 Task: Search one way flight ticket for 2 adults, 2 children, 2 infants in seat in first from Gustavus: Gustavus Airport to Greenville: Pitt-greenville Airport on 5-2-2023. Choice of flights is Delta. Number of bags: 2 carry on bags. Price is upto 91000. Outbound departure time preference is 14:15.
Action: Mouse moved to (466, 543)
Screenshot: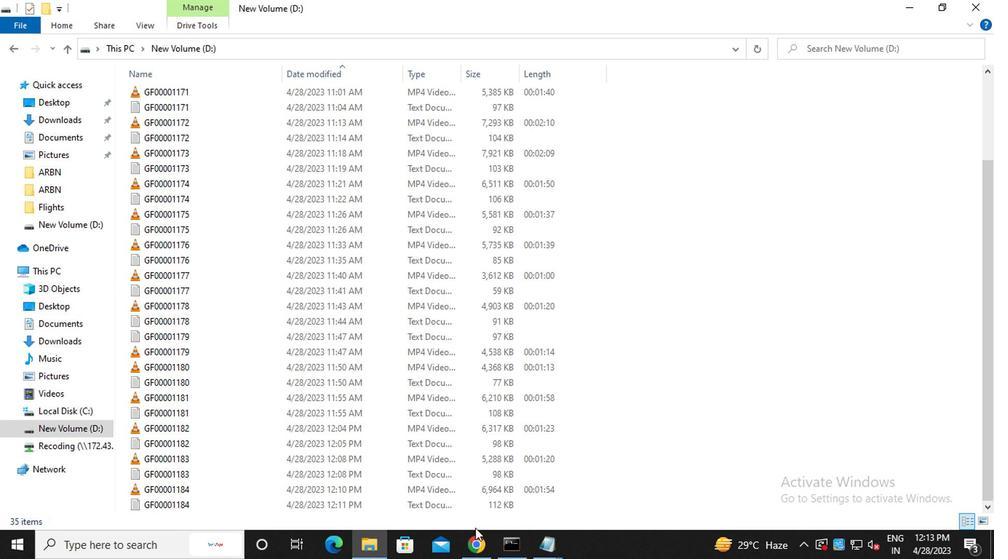 
Action: Mouse pressed left at (466, 543)
Screenshot: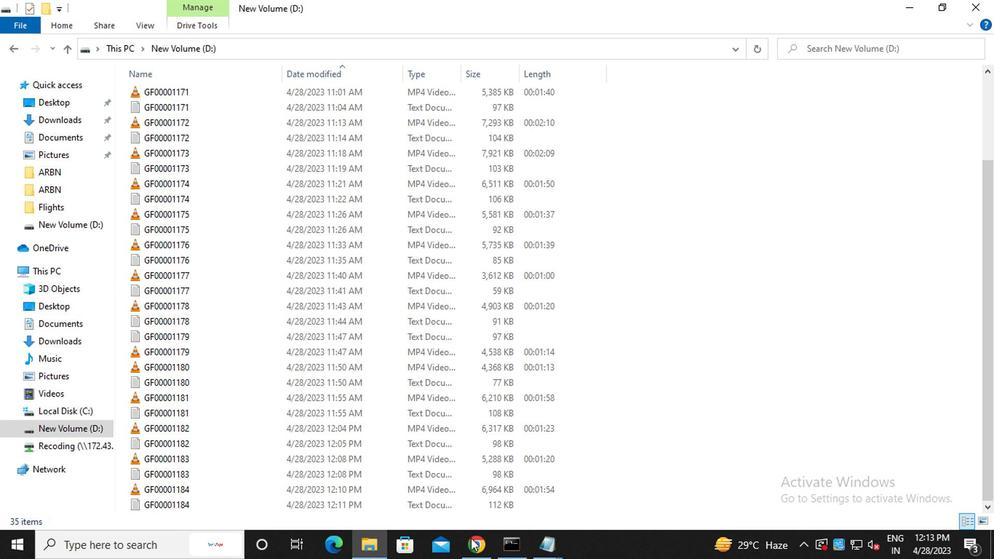 
Action: Mouse moved to (190, 129)
Screenshot: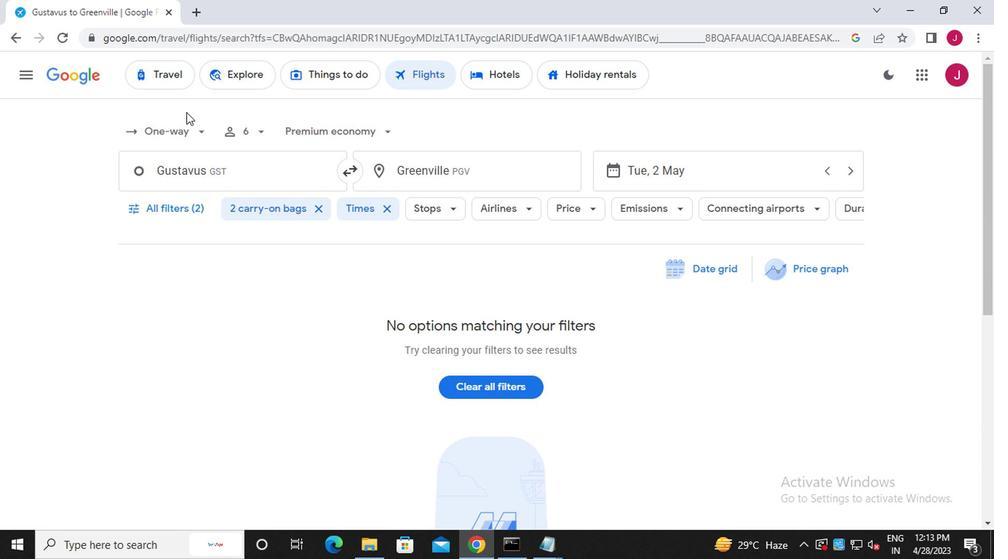 
Action: Mouse pressed left at (190, 129)
Screenshot: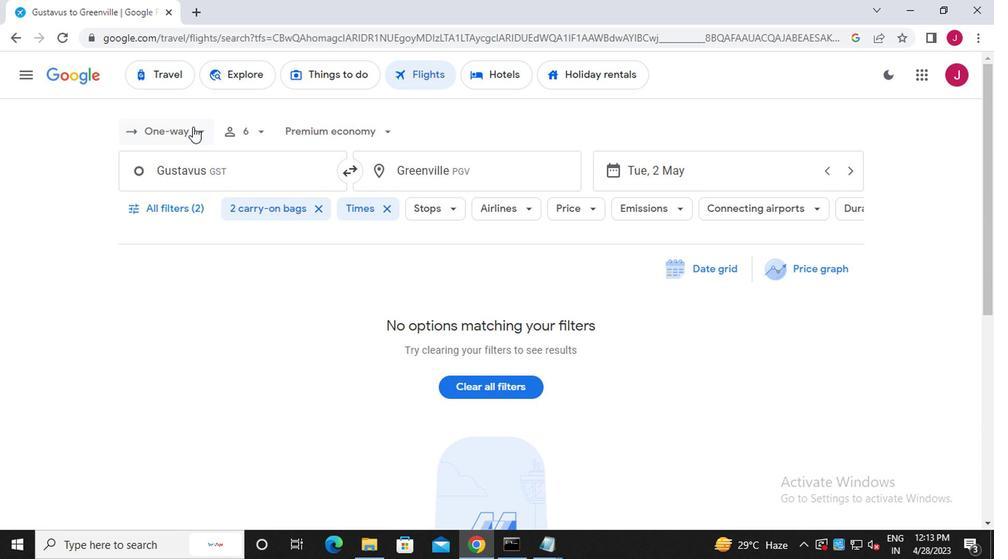 
Action: Mouse moved to (187, 195)
Screenshot: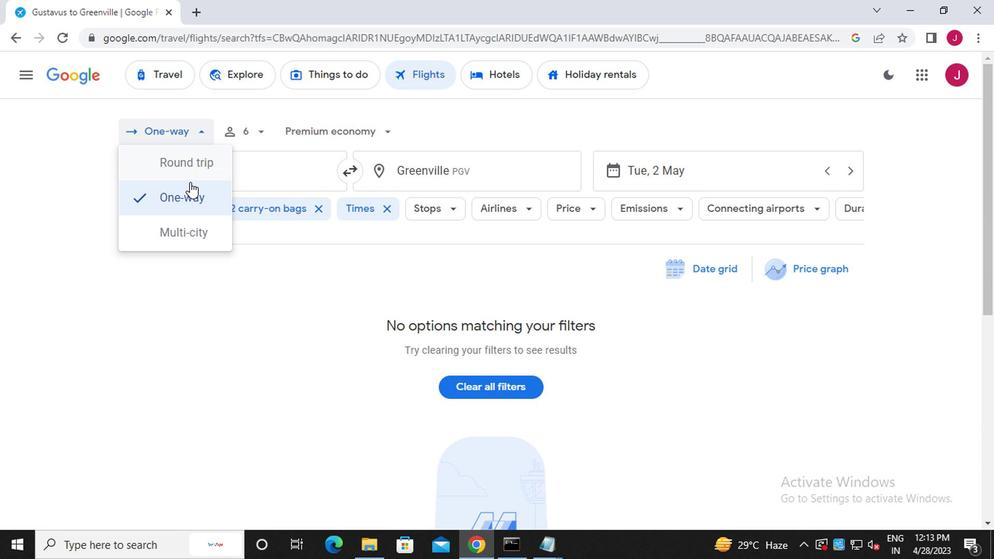 
Action: Mouse pressed left at (187, 195)
Screenshot: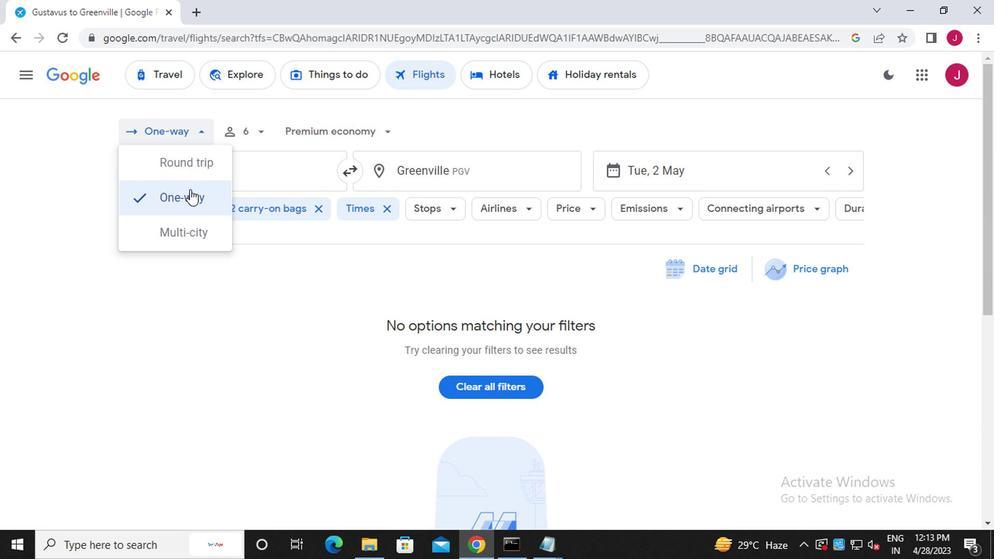 
Action: Mouse moved to (254, 127)
Screenshot: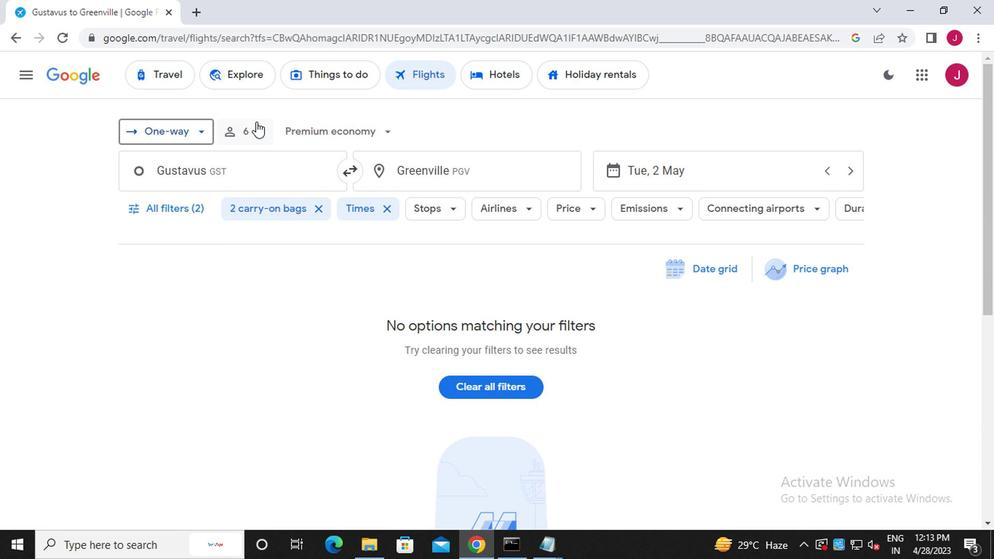 
Action: Mouse pressed left at (254, 127)
Screenshot: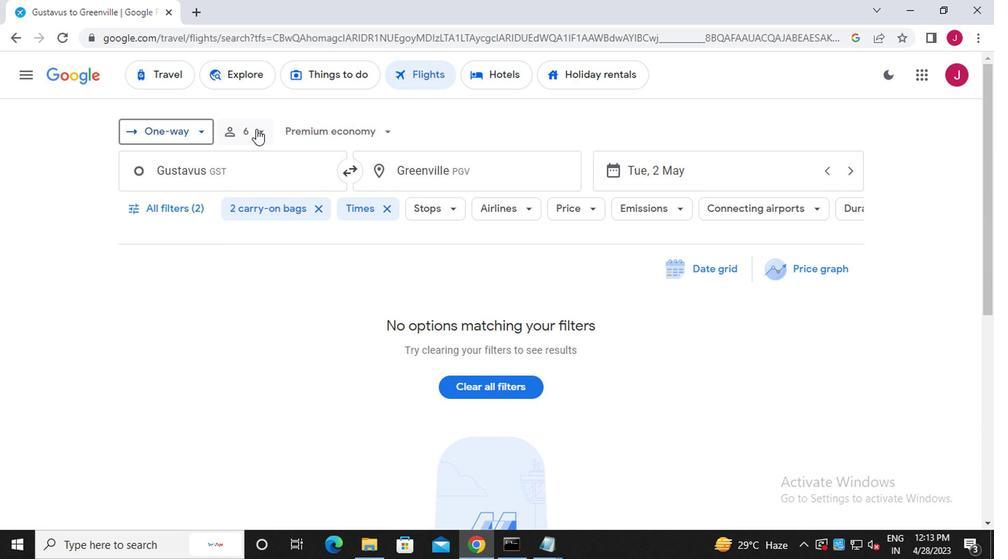 
Action: Mouse moved to (344, 129)
Screenshot: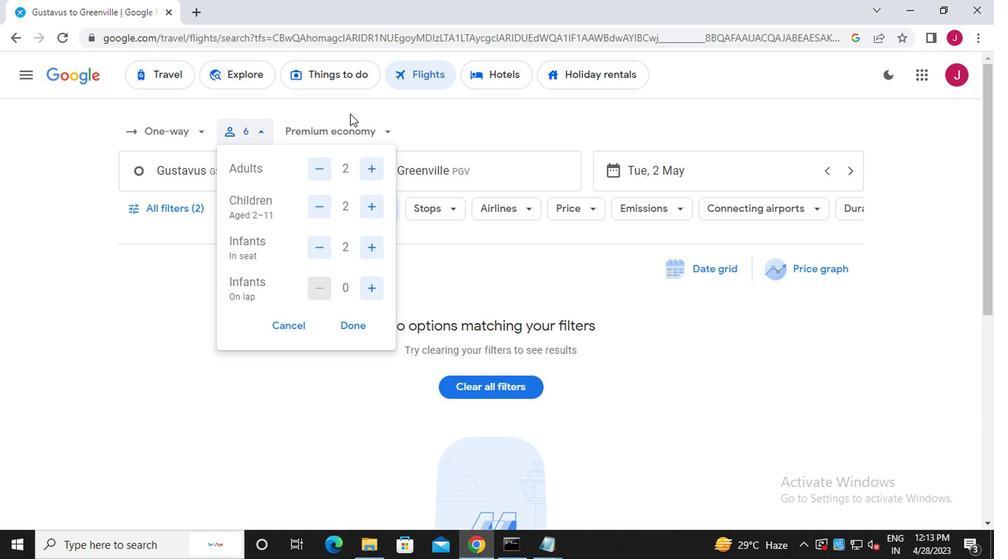
Action: Mouse pressed left at (344, 129)
Screenshot: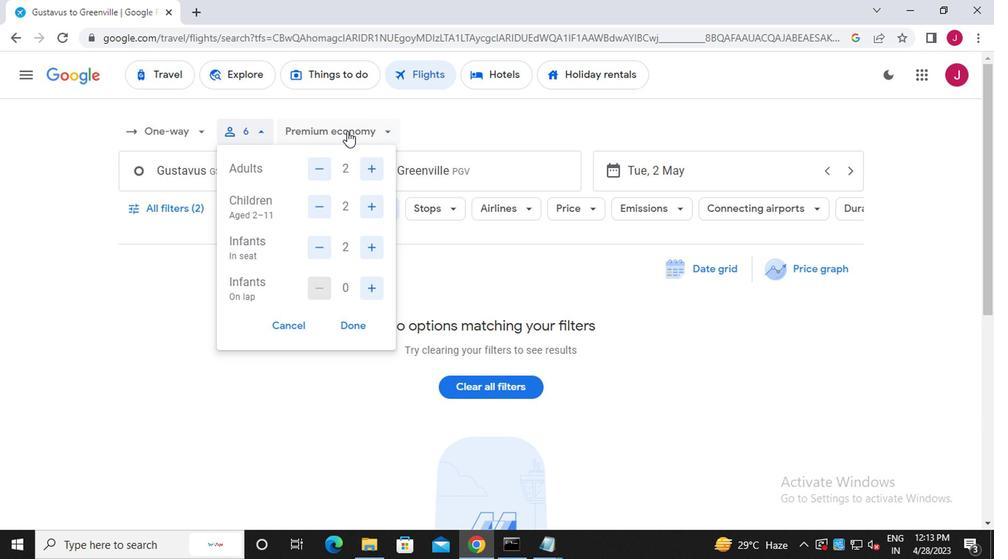 
Action: Mouse moved to (480, 181)
Screenshot: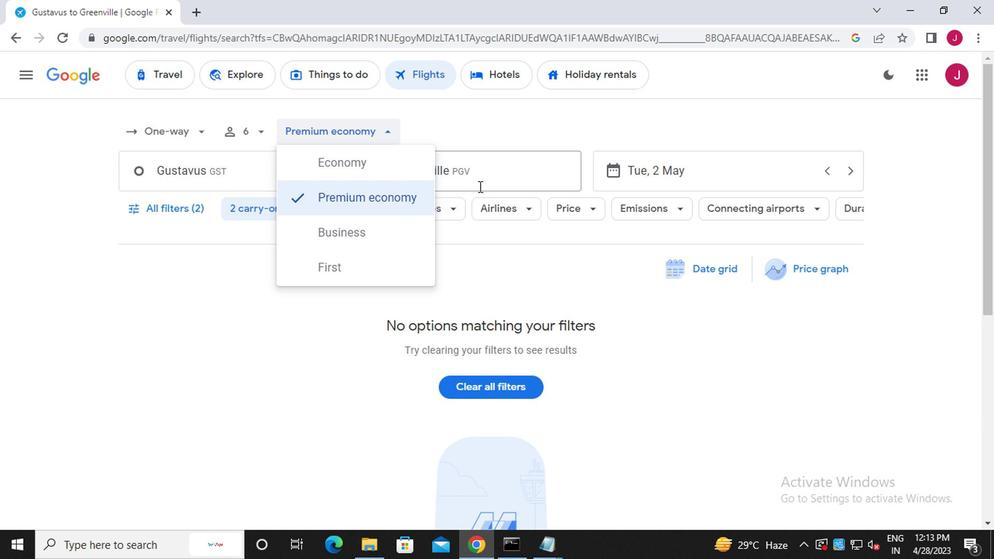 
Action: Mouse pressed left at (480, 181)
Screenshot: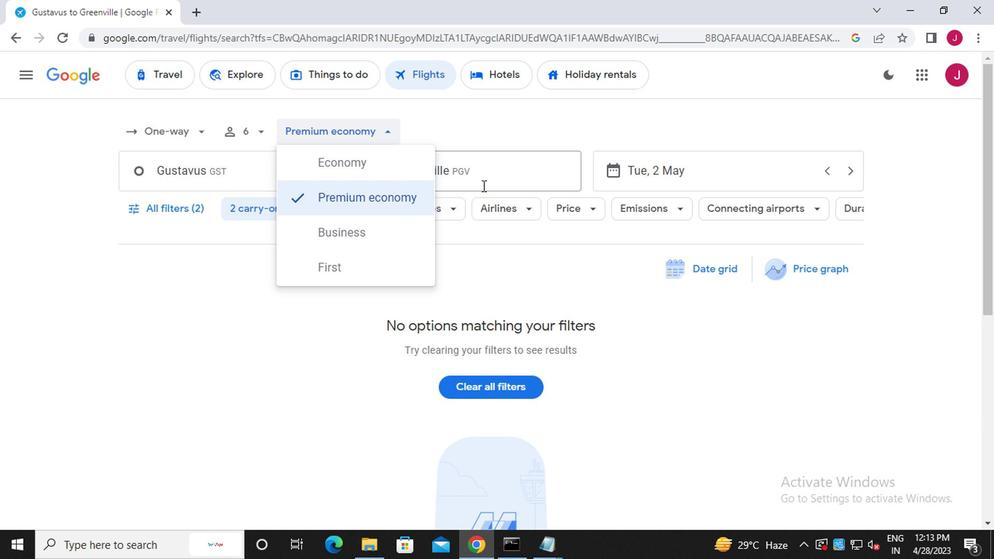 
Action: Mouse moved to (281, 175)
Screenshot: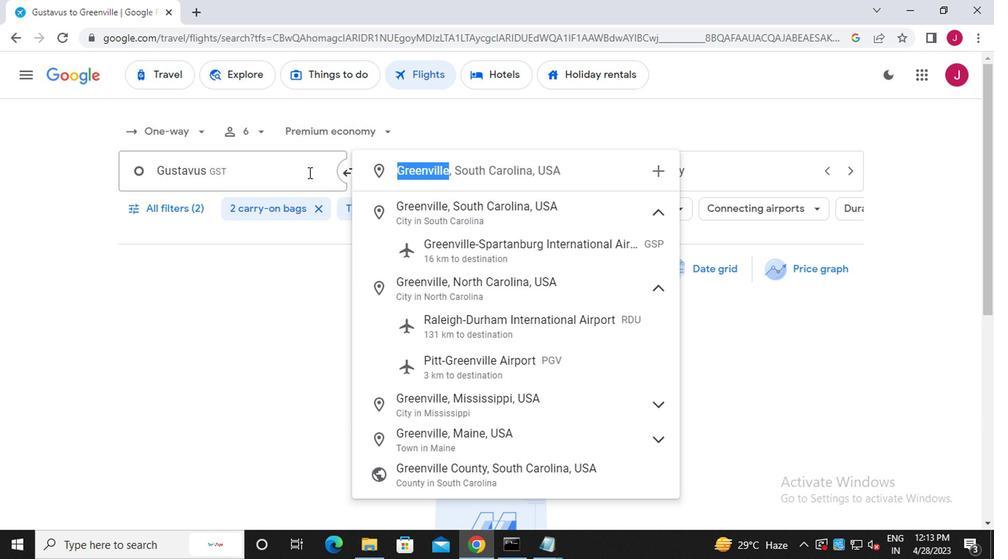 
Action: Mouse pressed left at (281, 175)
Screenshot: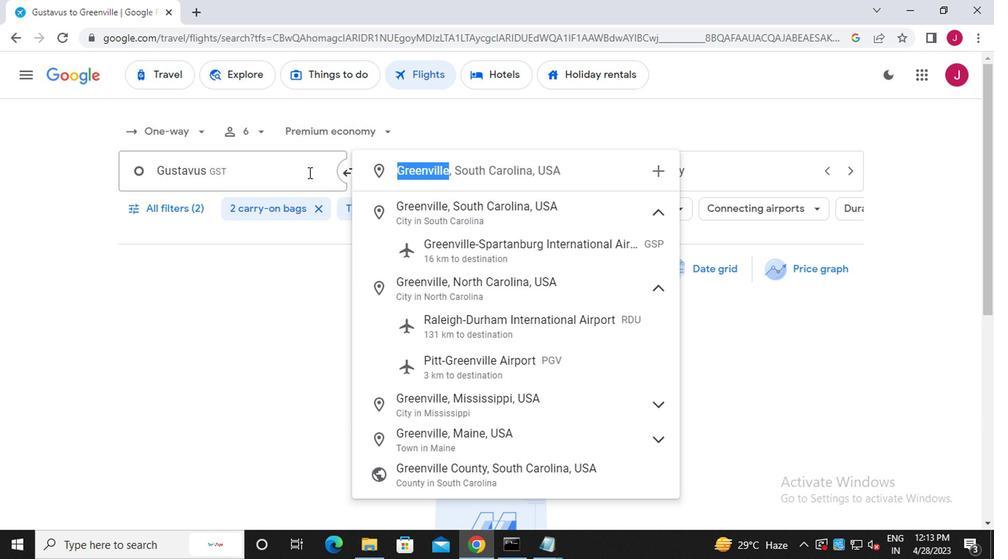 
Action: Mouse moved to (281, 214)
Screenshot: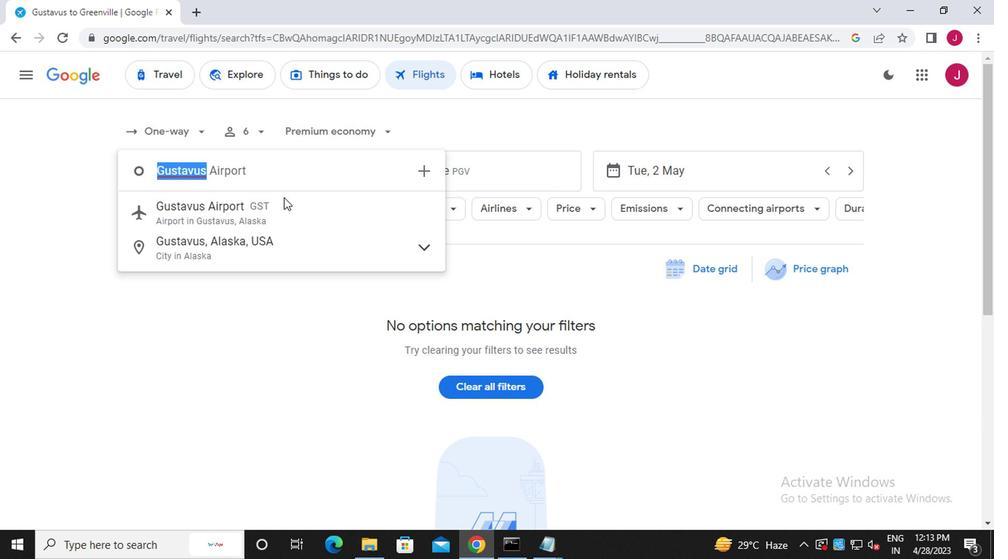 
Action: Mouse pressed left at (281, 214)
Screenshot: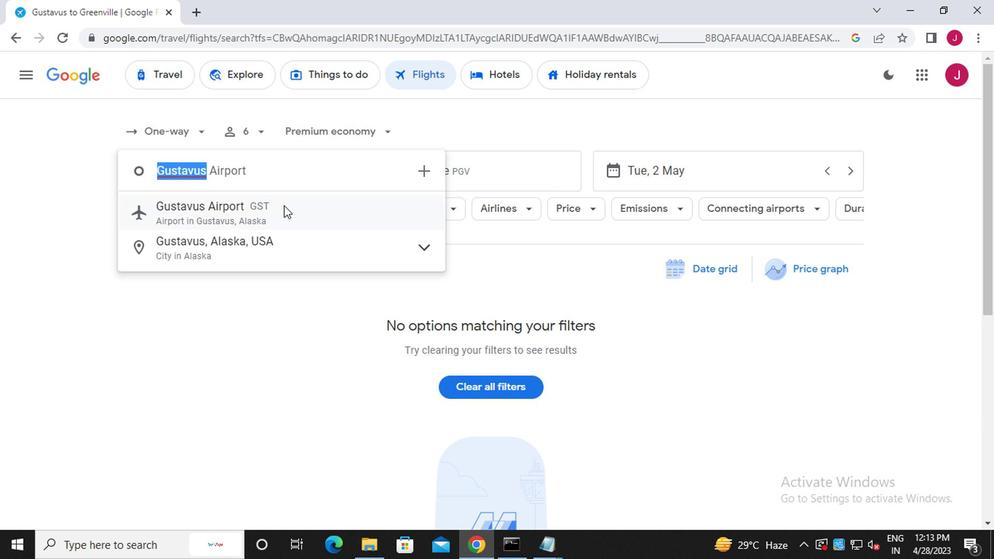 
Action: Mouse moved to (457, 169)
Screenshot: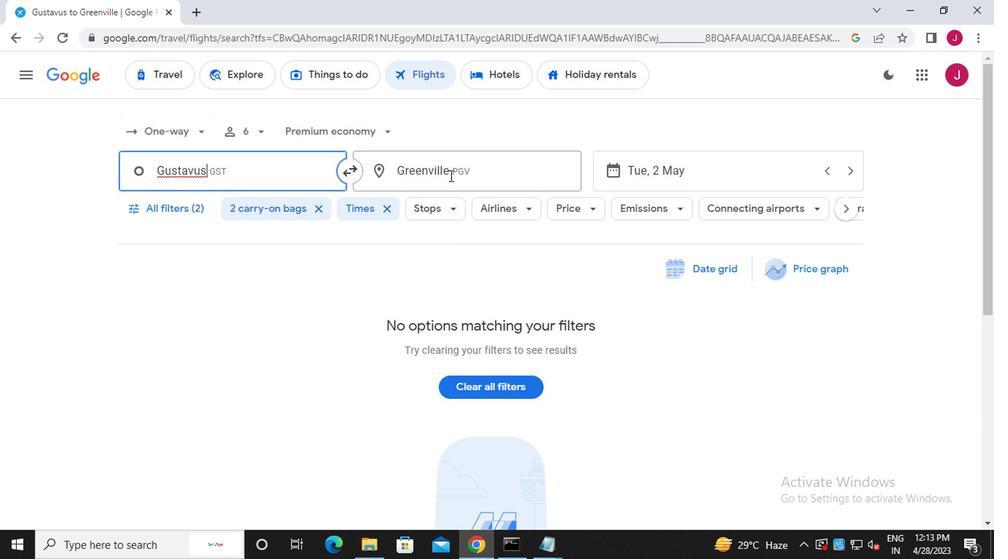 
Action: Mouse pressed left at (457, 169)
Screenshot: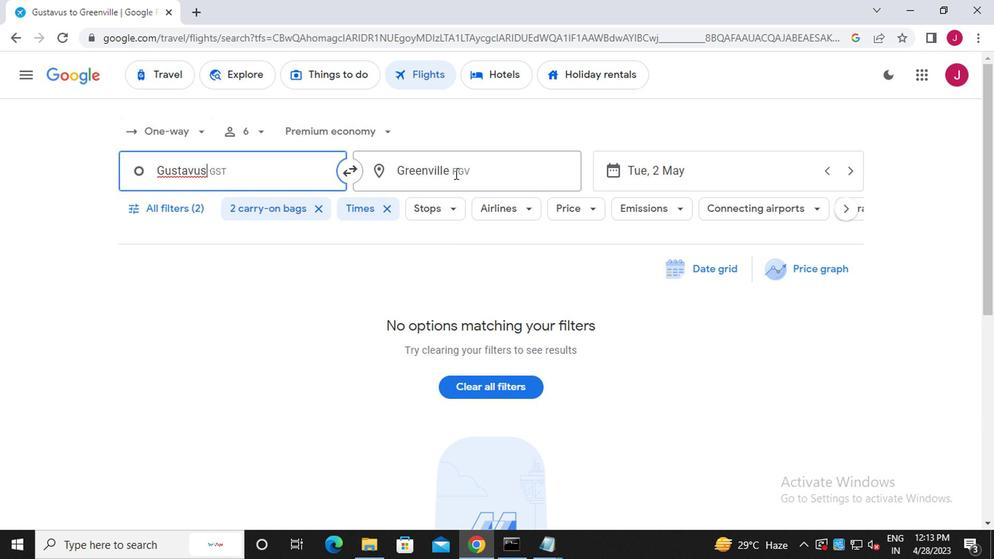 
Action: Mouse moved to (462, 171)
Screenshot: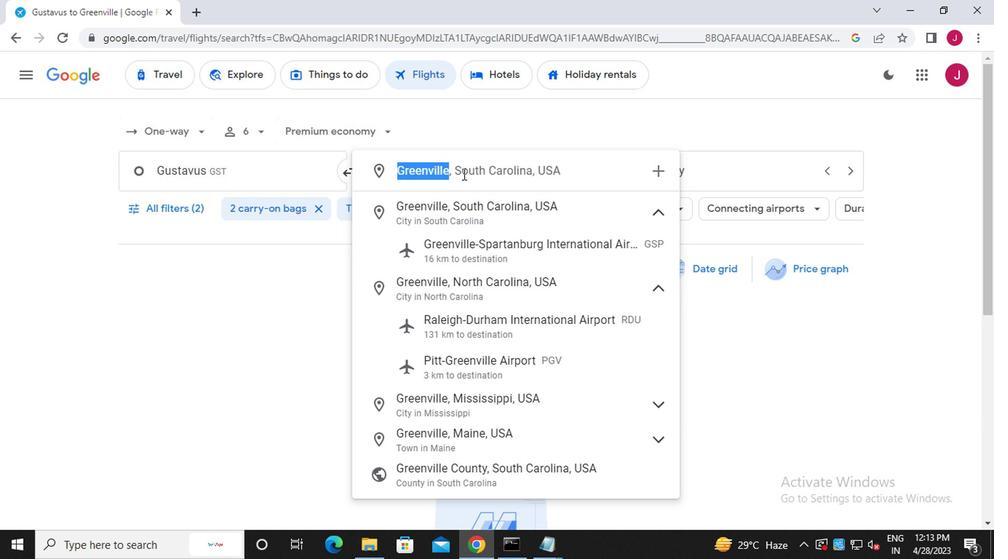 
Action: Mouse pressed left at (462, 171)
Screenshot: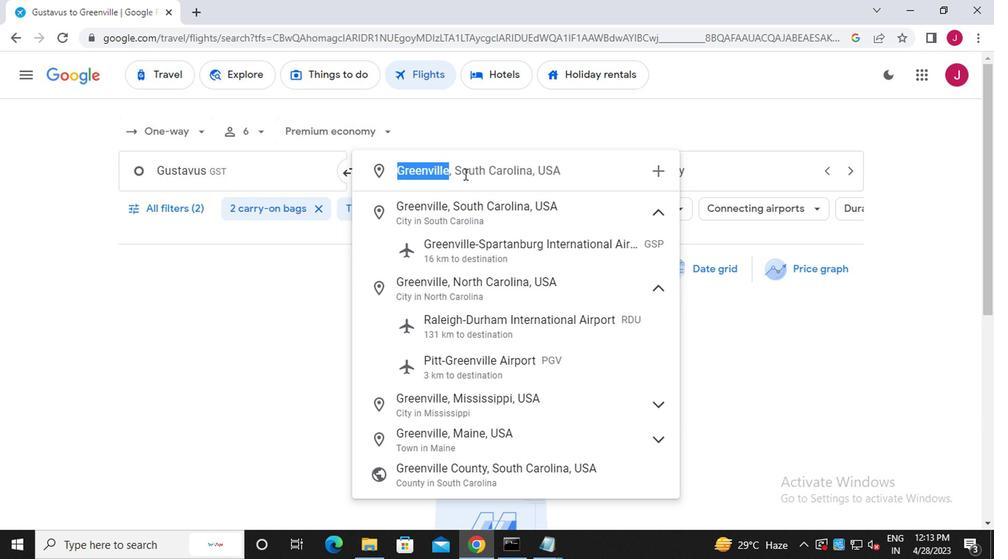 
Action: Key pressed <Key.space>p
Screenshot: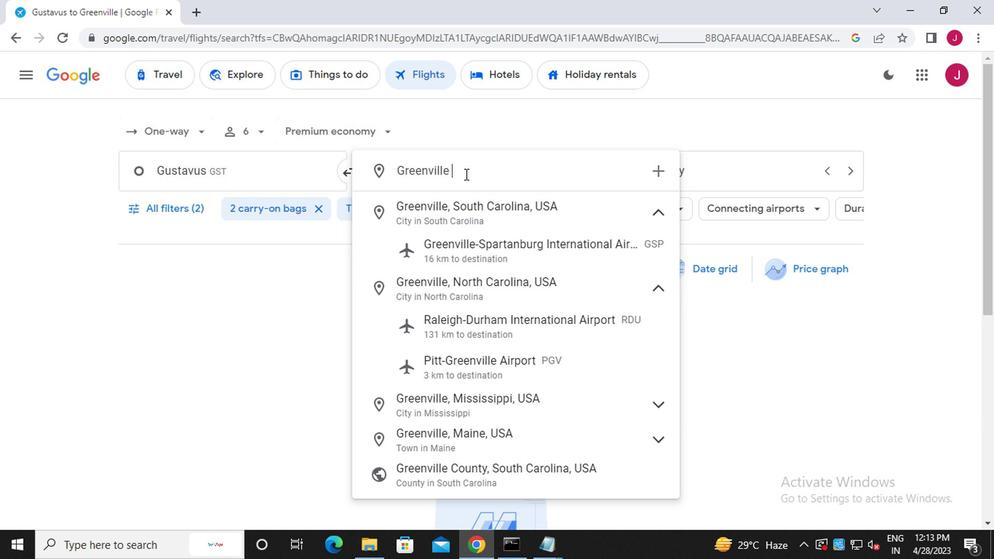 
Action: Mouse moved to (477, 209)
Screenshot: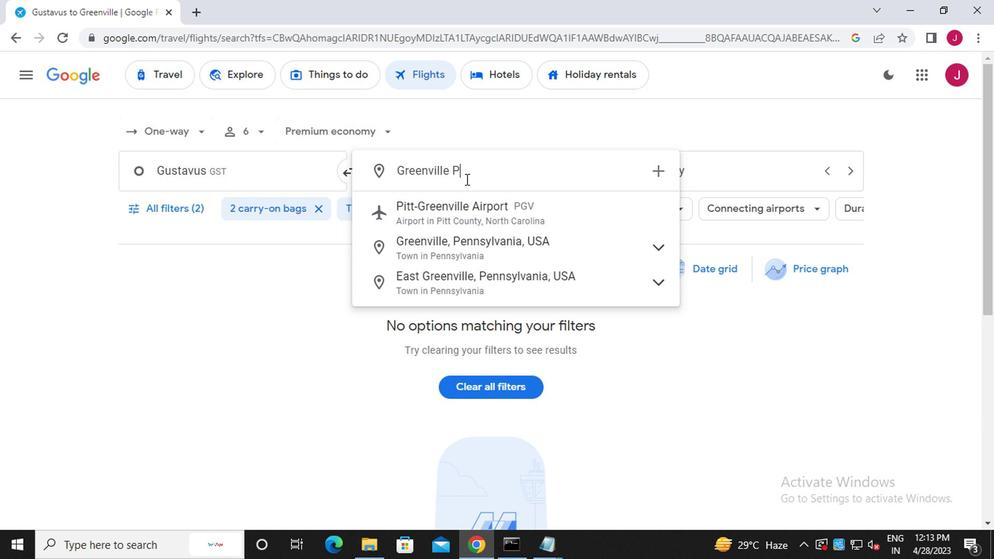 
Action: Mouse pressed left at (477, 209)
Screenshot: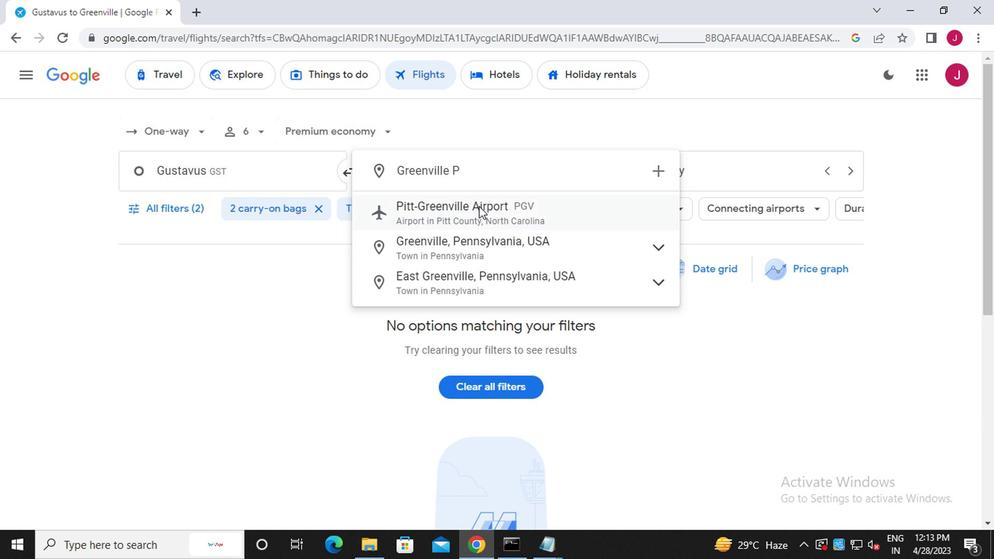 
Action: Mouse moved to (760, 170)
Screenshot: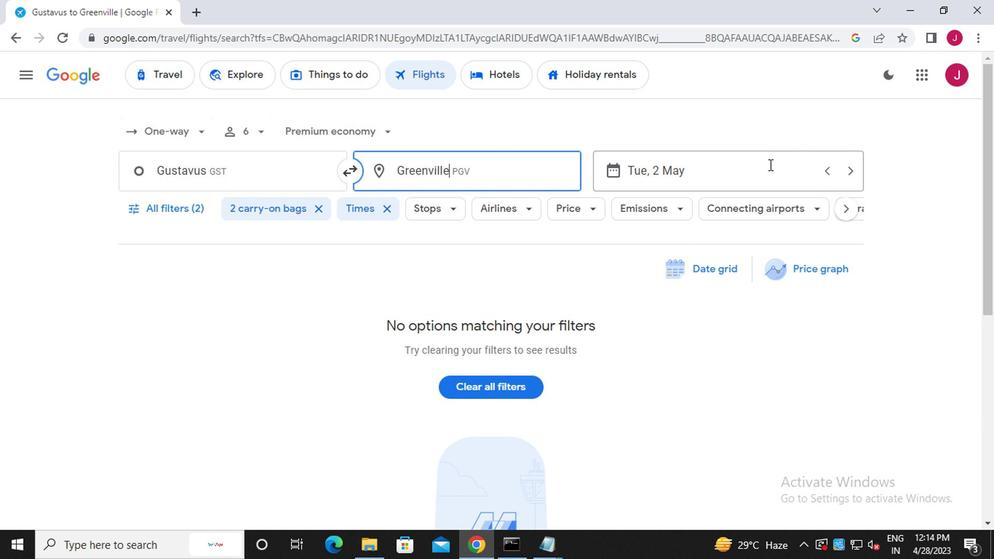 
Action: Mouse pressed left at (760, 170)
Screenshot: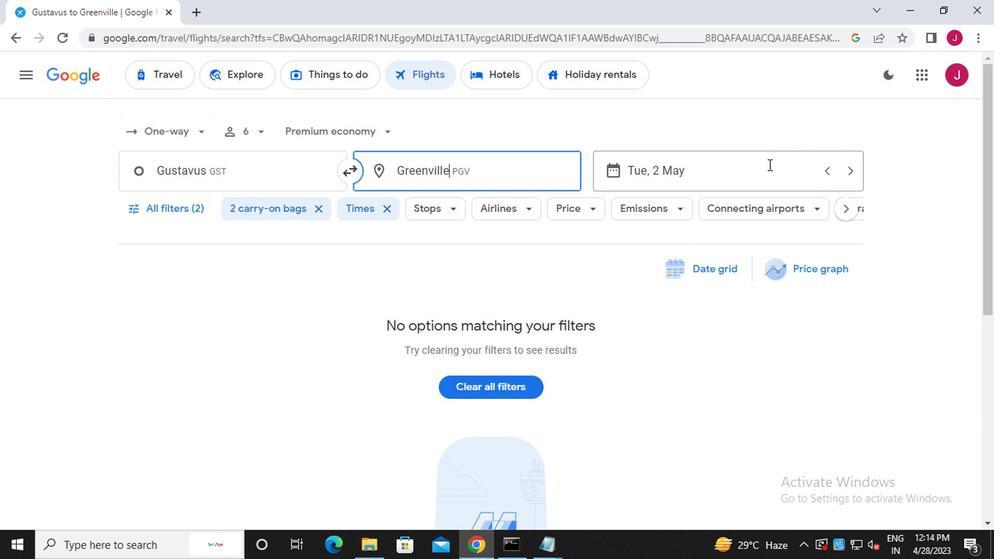 
Action: Mouse moved to (836, 503)
Screenshot: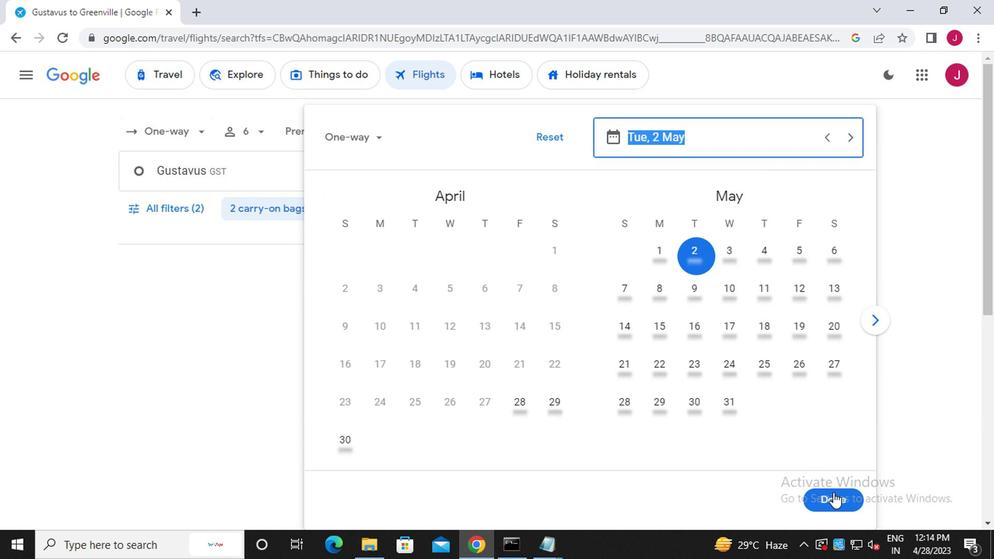 
Action: Mouse pressed left at (836, 503)
Screenshot: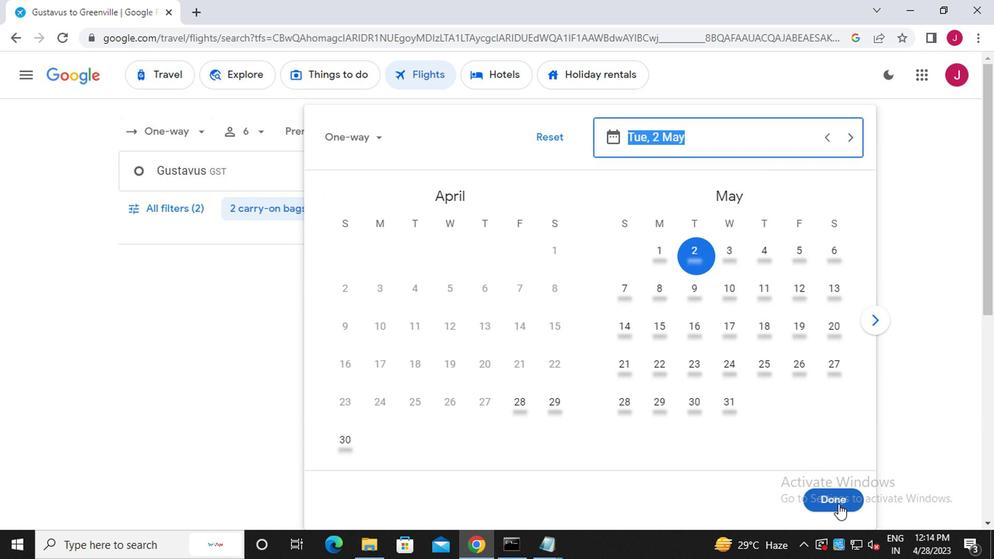 
Action: Mouse moved to (152, 208)
Screenshot: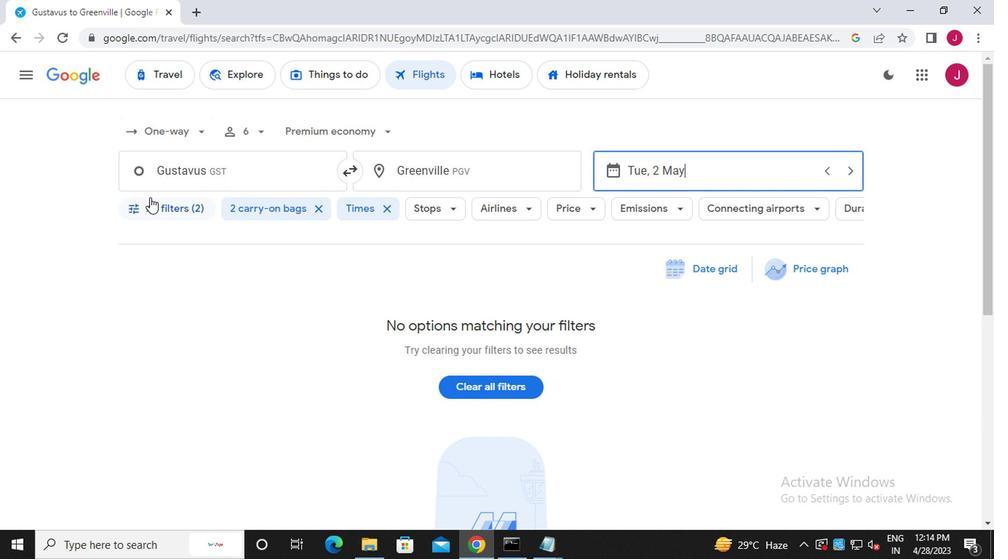 
Action: Mouse pressed left at (152, 208)
Screenshot: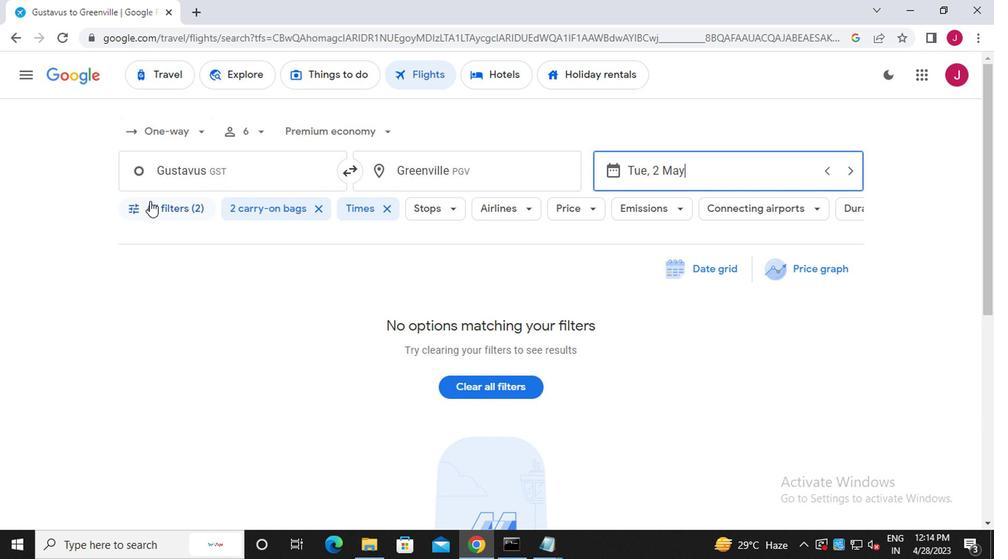 
Action: Mouse moved to (247, 297)
Screenshot: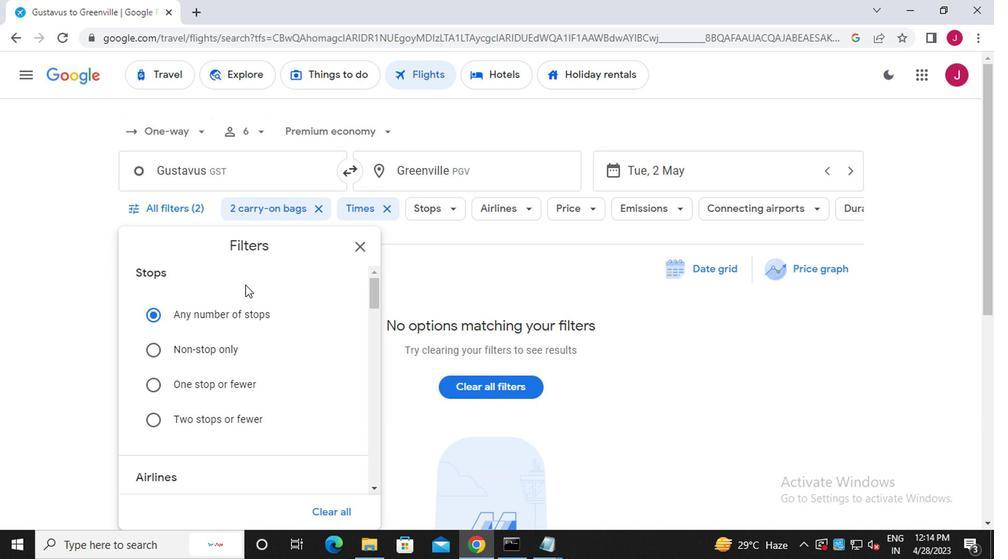 
Action: Mouse scrolled (247, 297) with delta (0, 0)
Screenshot: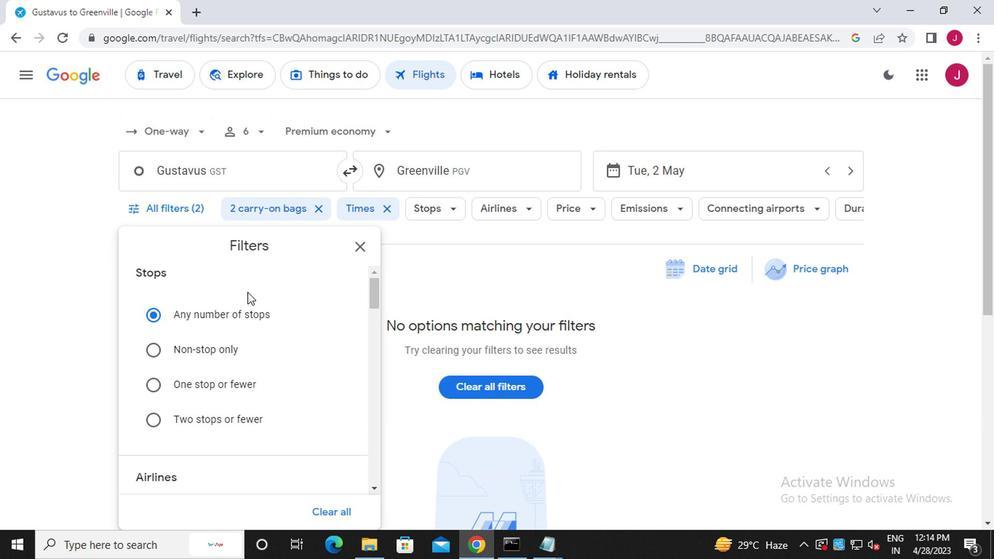 
Action: Mouse scrolled (247, 297) with delta (0, 0)
Screenshot: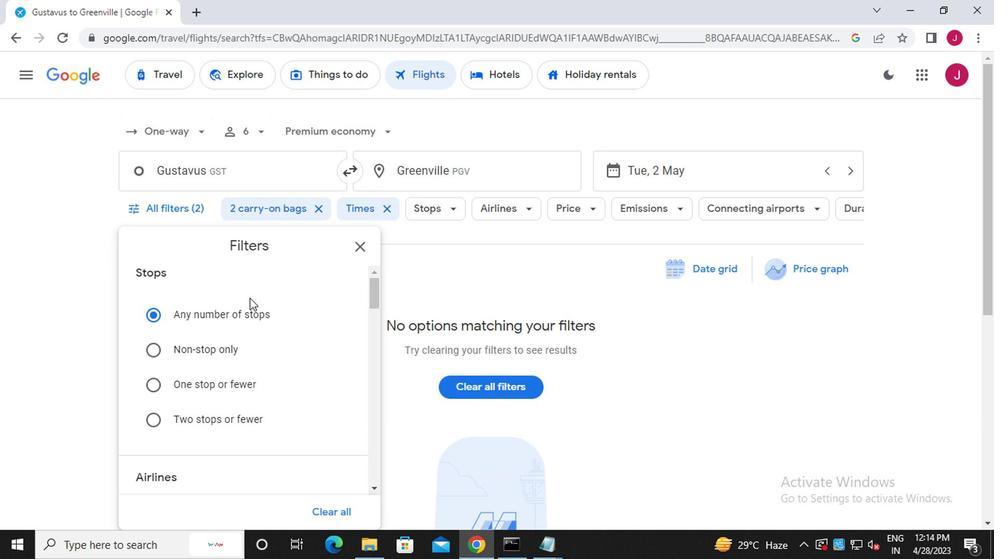 
Action: Mouse moved to (245, 302)
Screenshot: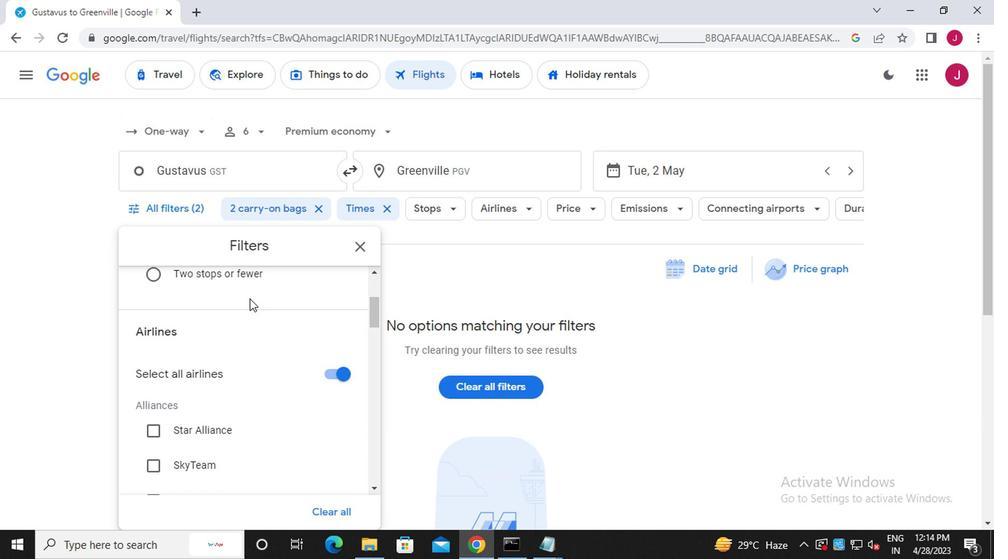 
Action: Mouse scrolled (245, 302) with delta (0, 0)
Screenshot: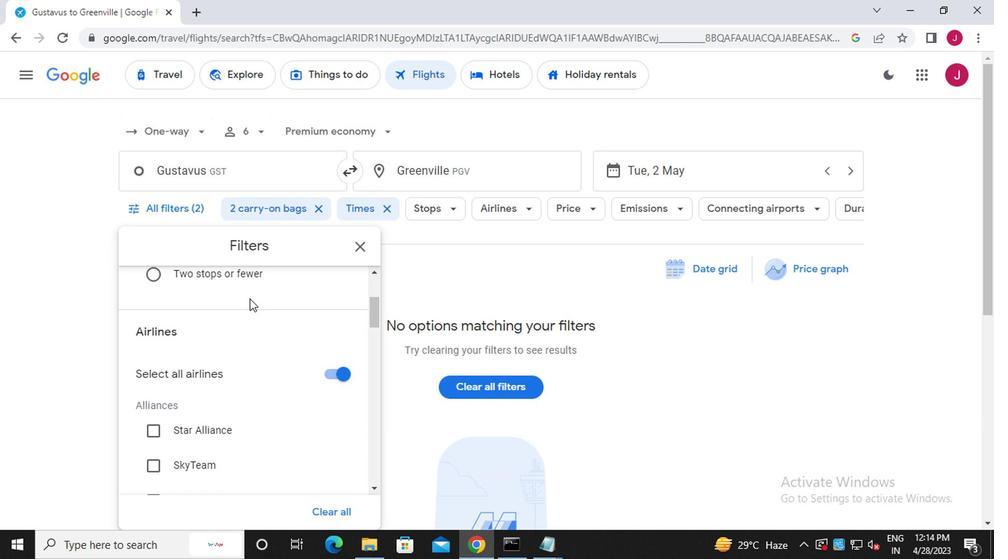
Action: Mouse moved to (326, 300)
Screenshot: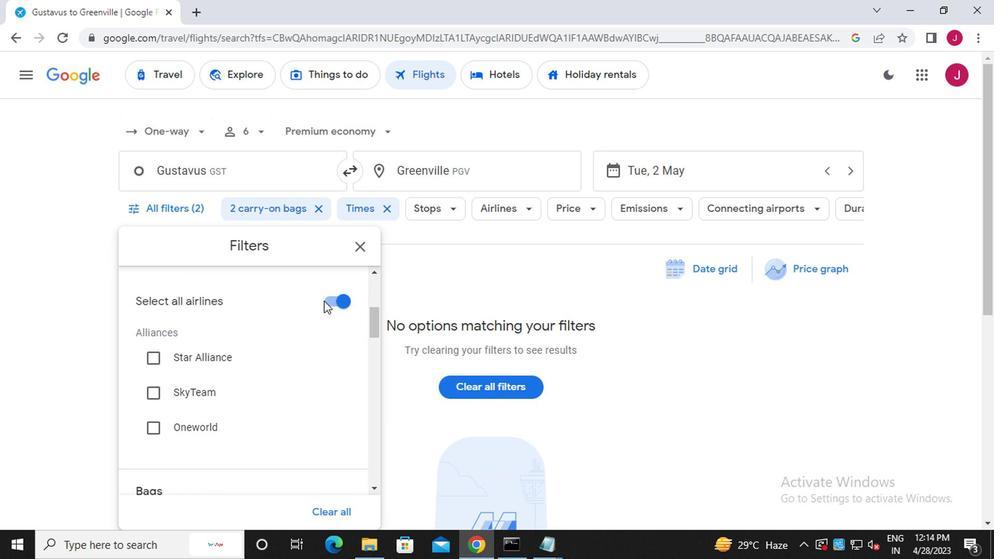 
Action: Mouse pressed left at (326, 300)
Screenshot: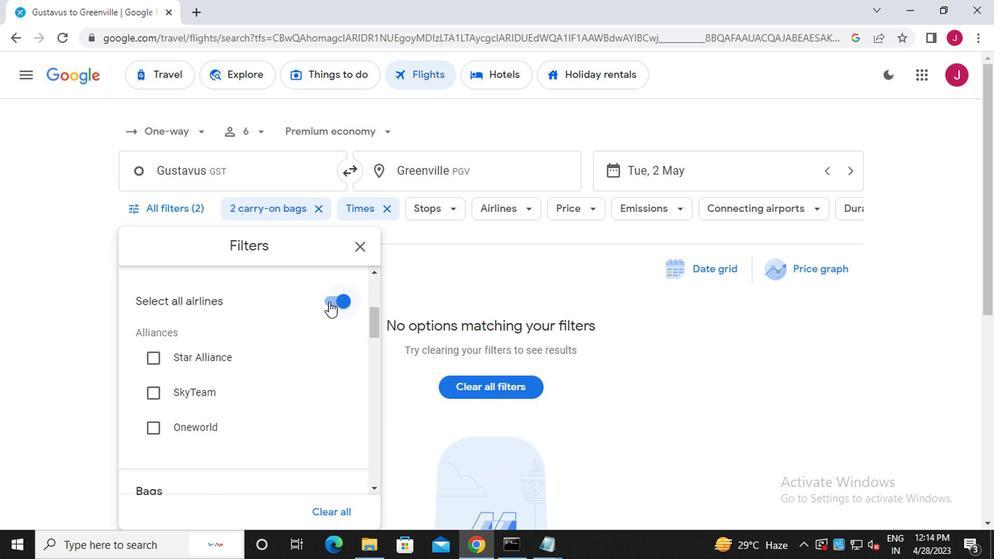 
Action: Mouse moved to (251, 324)
Screenshot: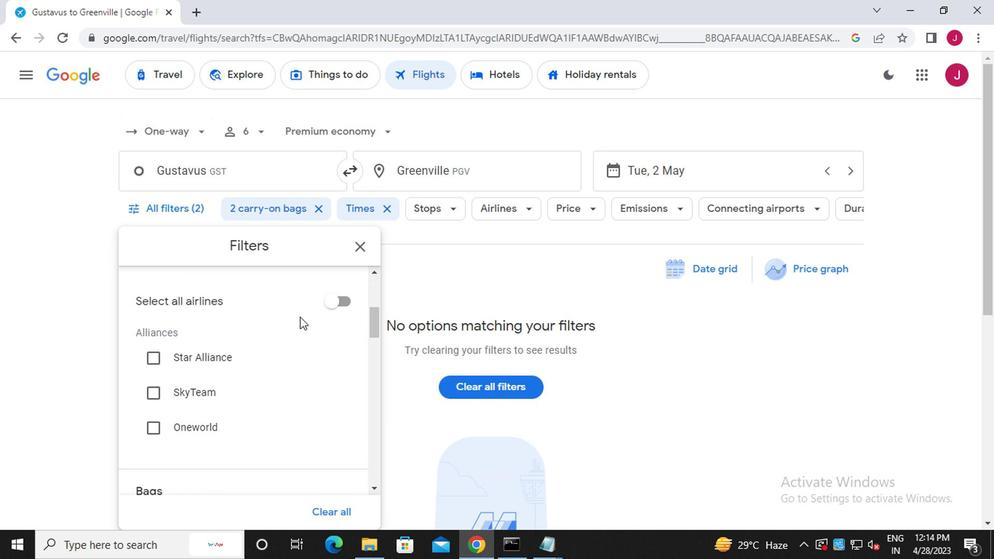 
Action: Mouse scrolled (251, 323) with delta (0, 0)
Screenshot: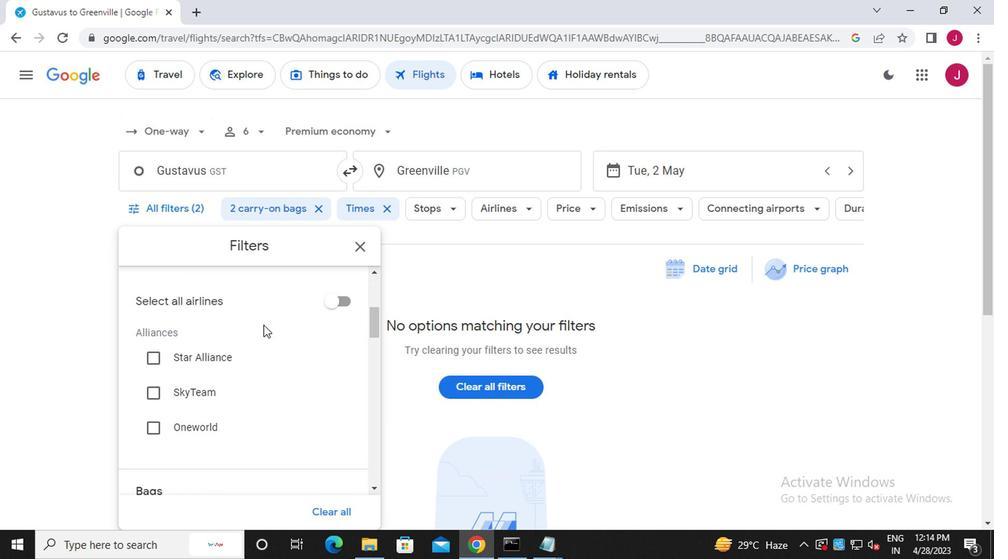 
Action: Mouse scrolled (251, 323) with delta (0, 0)
Screenshot: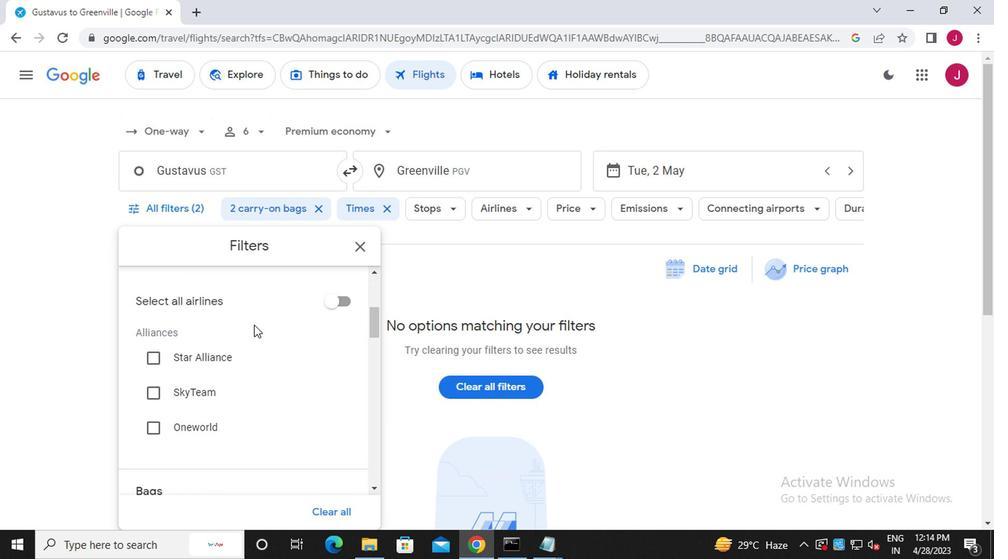 
Action: Mouse moved to (283, 370)
Screenshot: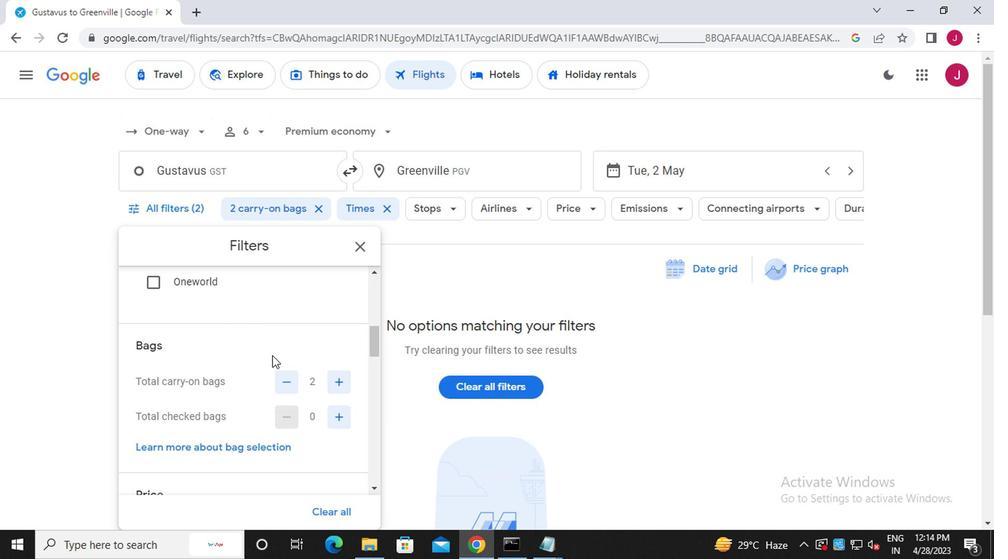 
Action: Mouse scrolled (283, 370) with delta (0, 0)
Screenshot: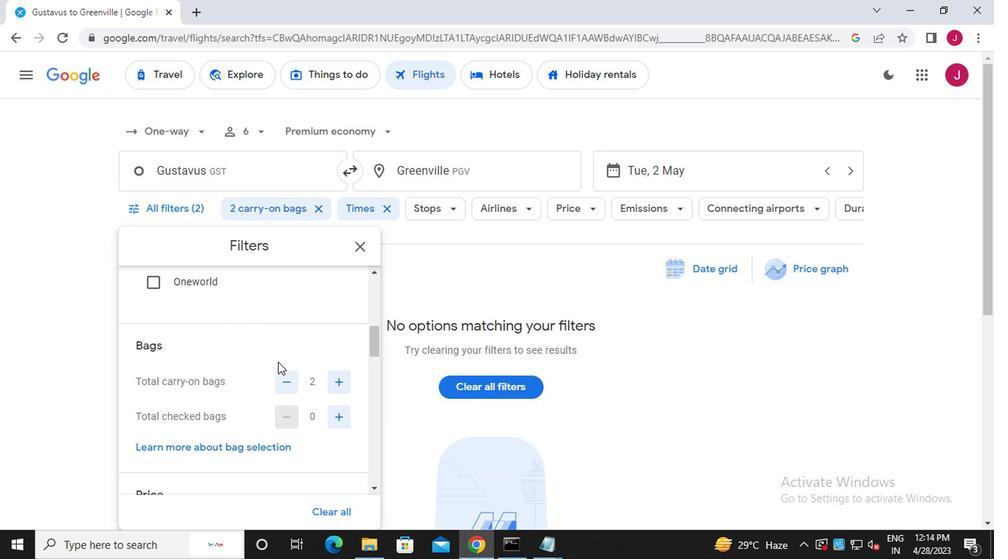 
Action: Mouse scrolled (283, 370) with delta (0, 0)
Screenshot: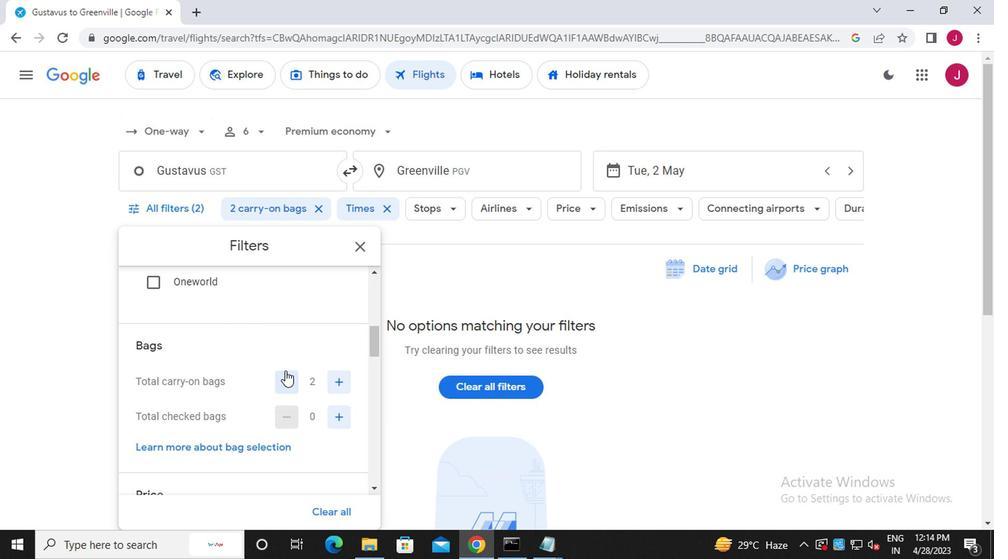 
Action: Mouse moved to (339, 414)
Screenshot: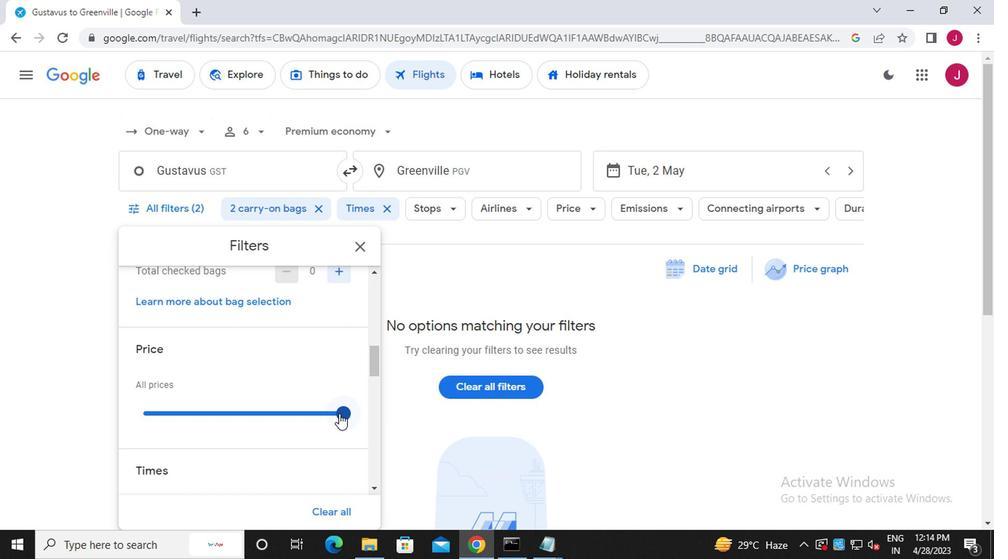 
Action: Mouse pressed left at (339, 414)
Screenshot: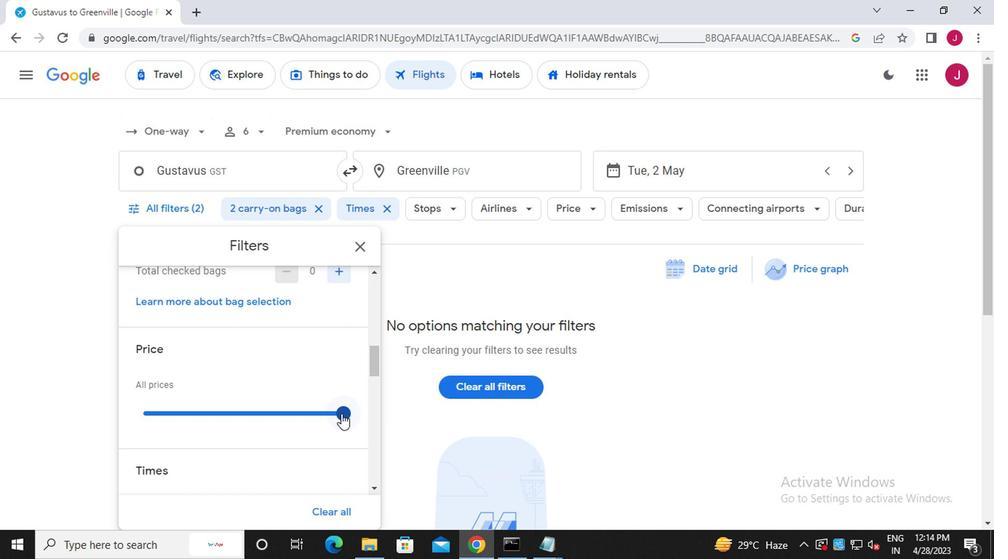 
Action: Mouse moved to (339, 414)
Screenshot: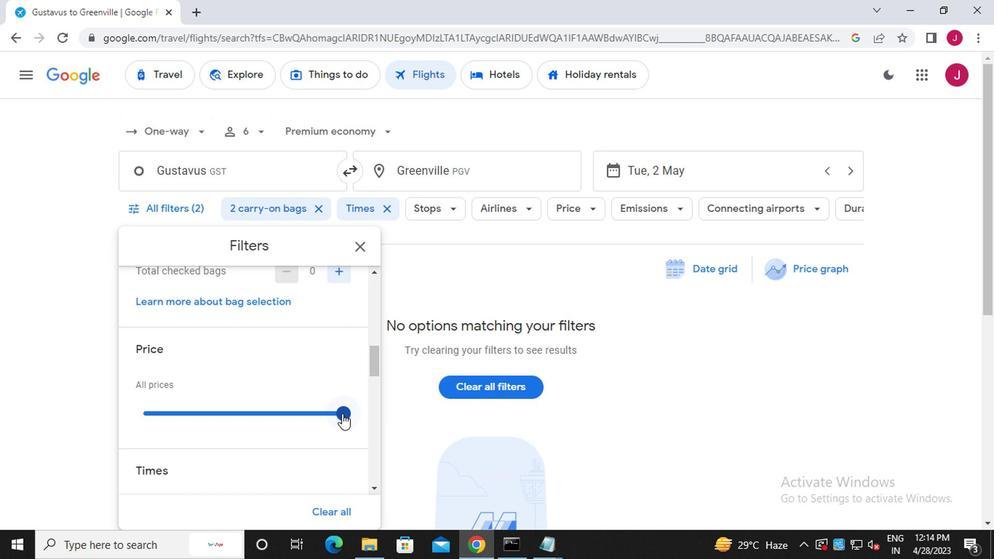 
Action: Mouse scrolled (339, 413) with delta (0, -1)
Screenshot: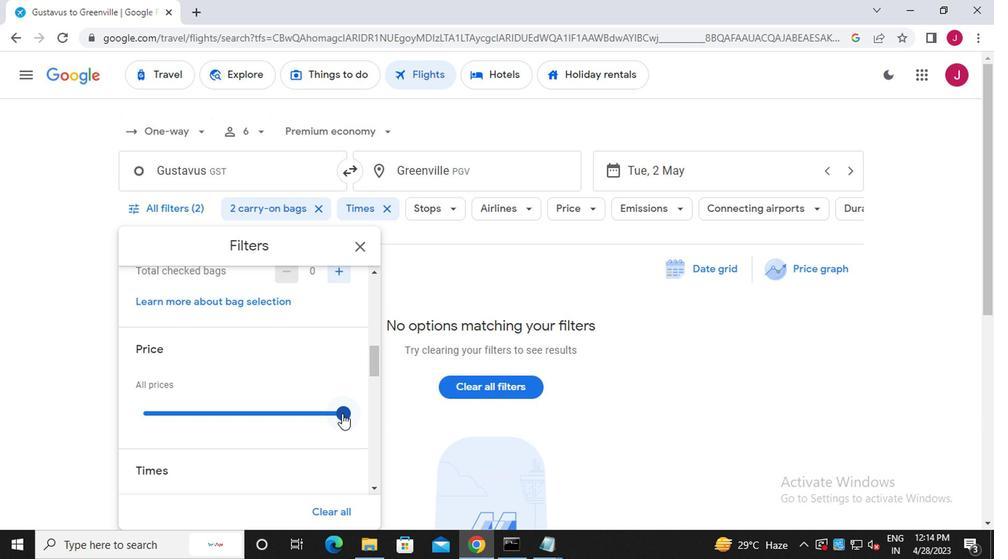 
Action: Mouse scrolled (339, 413) with delta (0, -1)
Screenshot: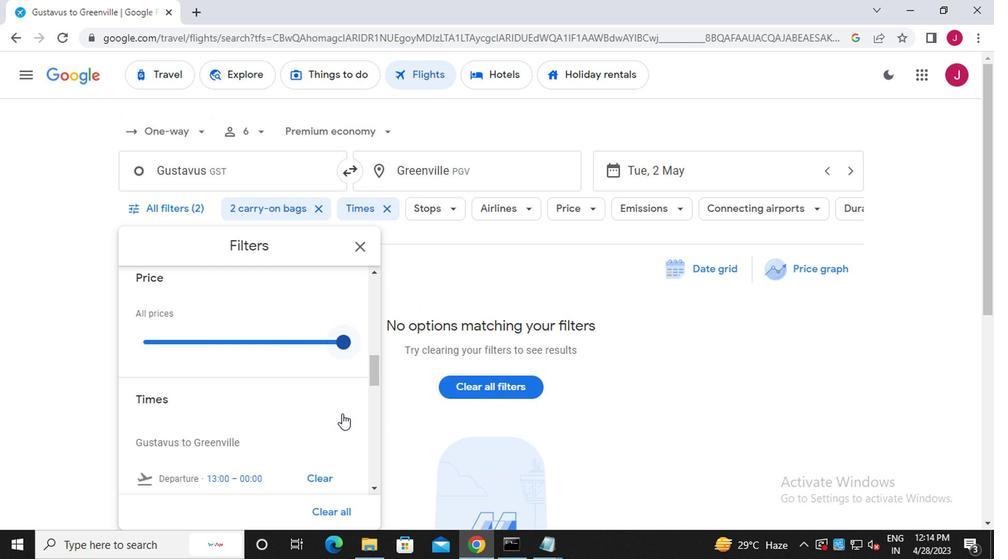 
Action: Mouse moved to (245, 432)
Screenshot: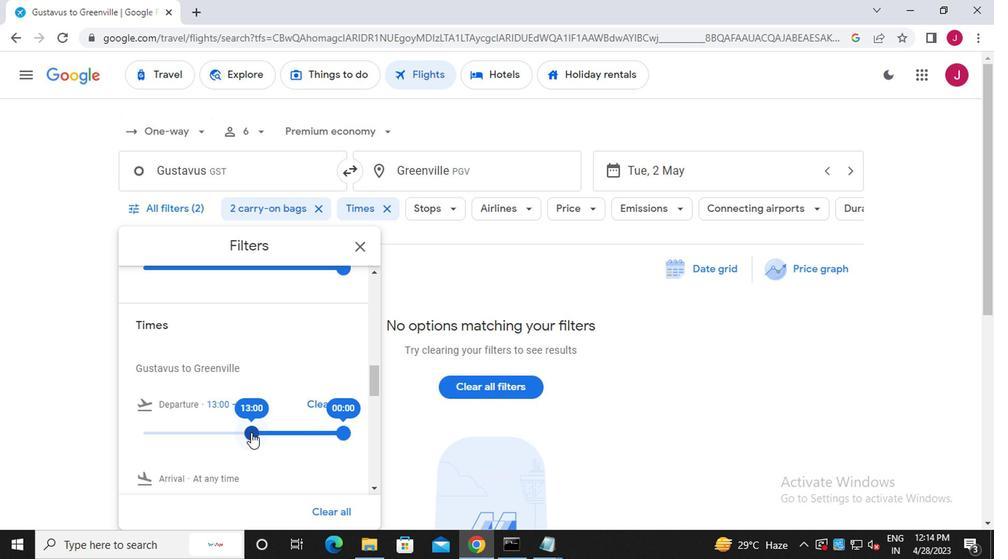 
Action: Mouse pressed left at (245, 432)
Screenshot: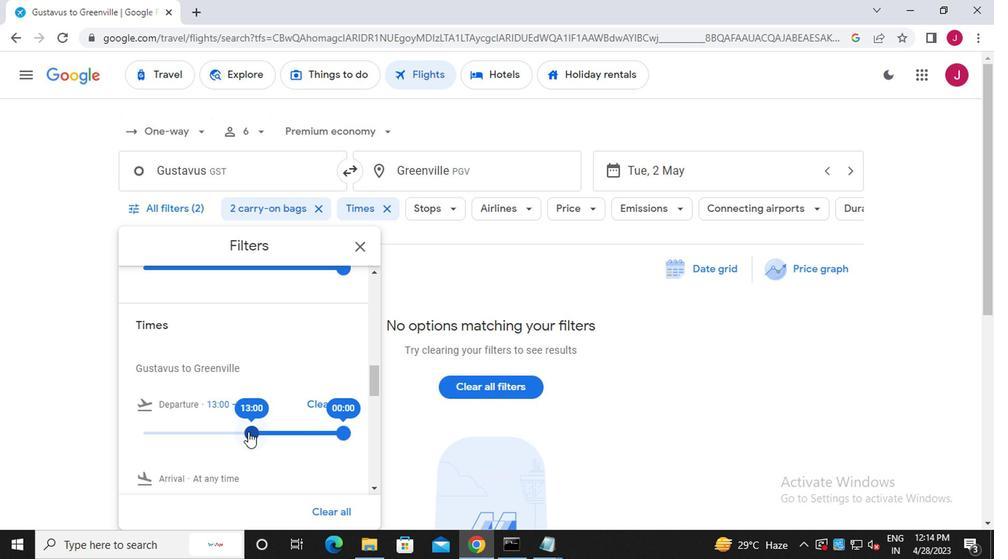 
Action: Mouse moved to (344, 431)
Screenshot: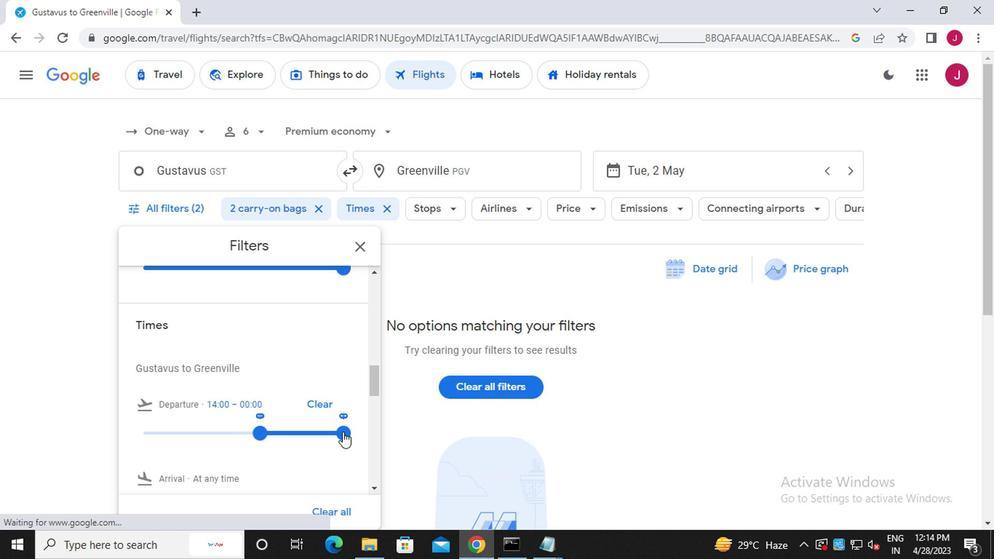 
Action: Mouse pressed left at (344, 431)
Screenshot: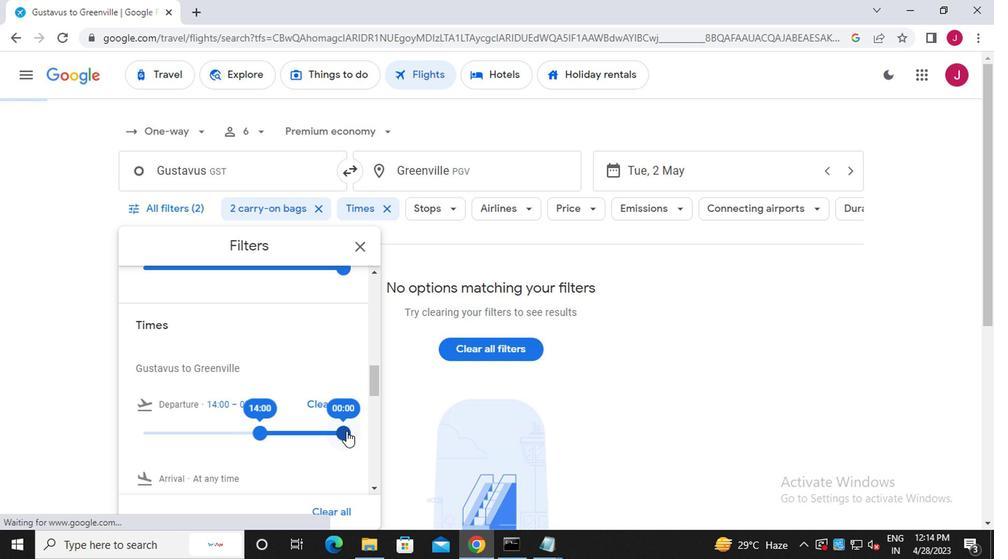 
Action: Mouse moved to (358, 248)
Screenshot: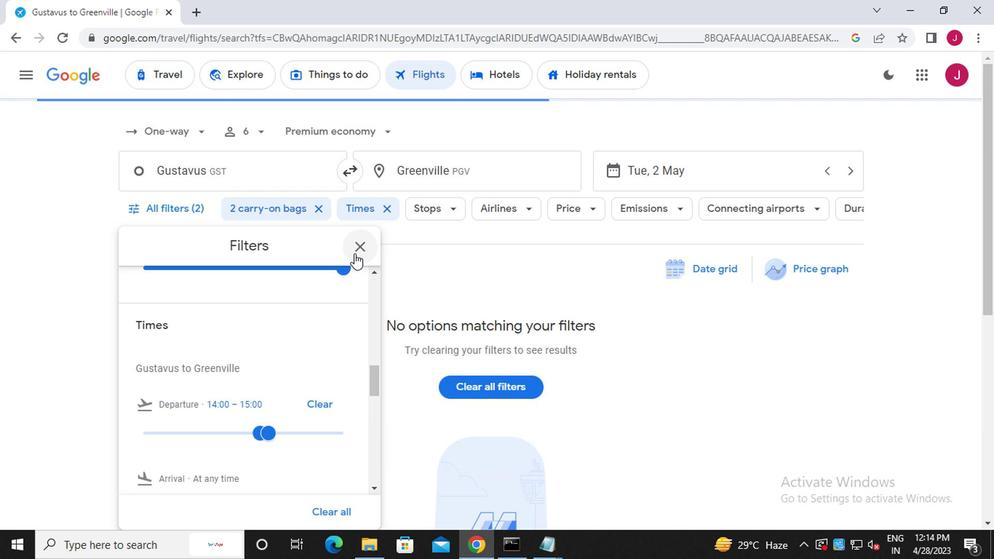 
Action: Mouse pressed left at (358, 248)
Screenshot: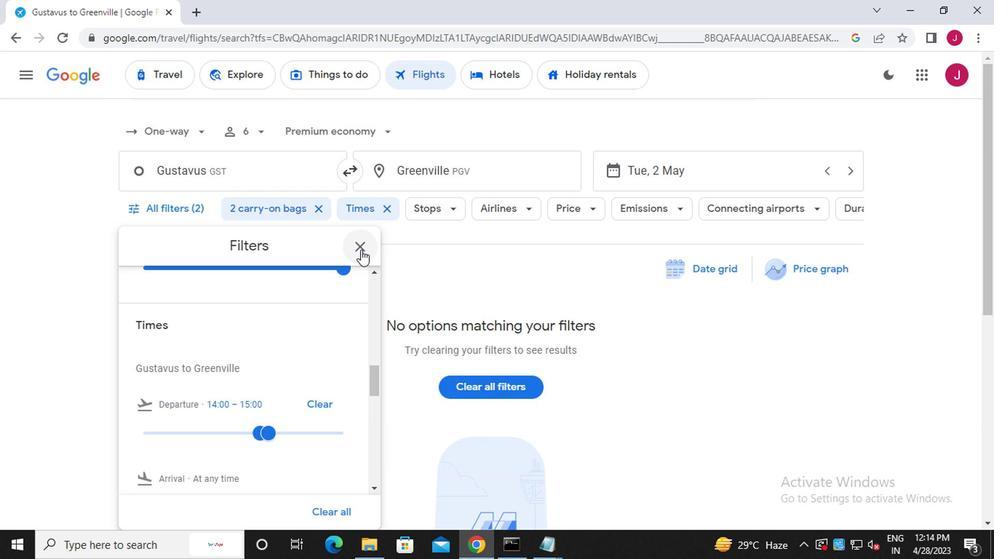 
